 Task: Use the formula "IMPORTRANGE" in spreadsheet "Project portfolio".
Action: Mouse moved to (145, 87)
Screenshot: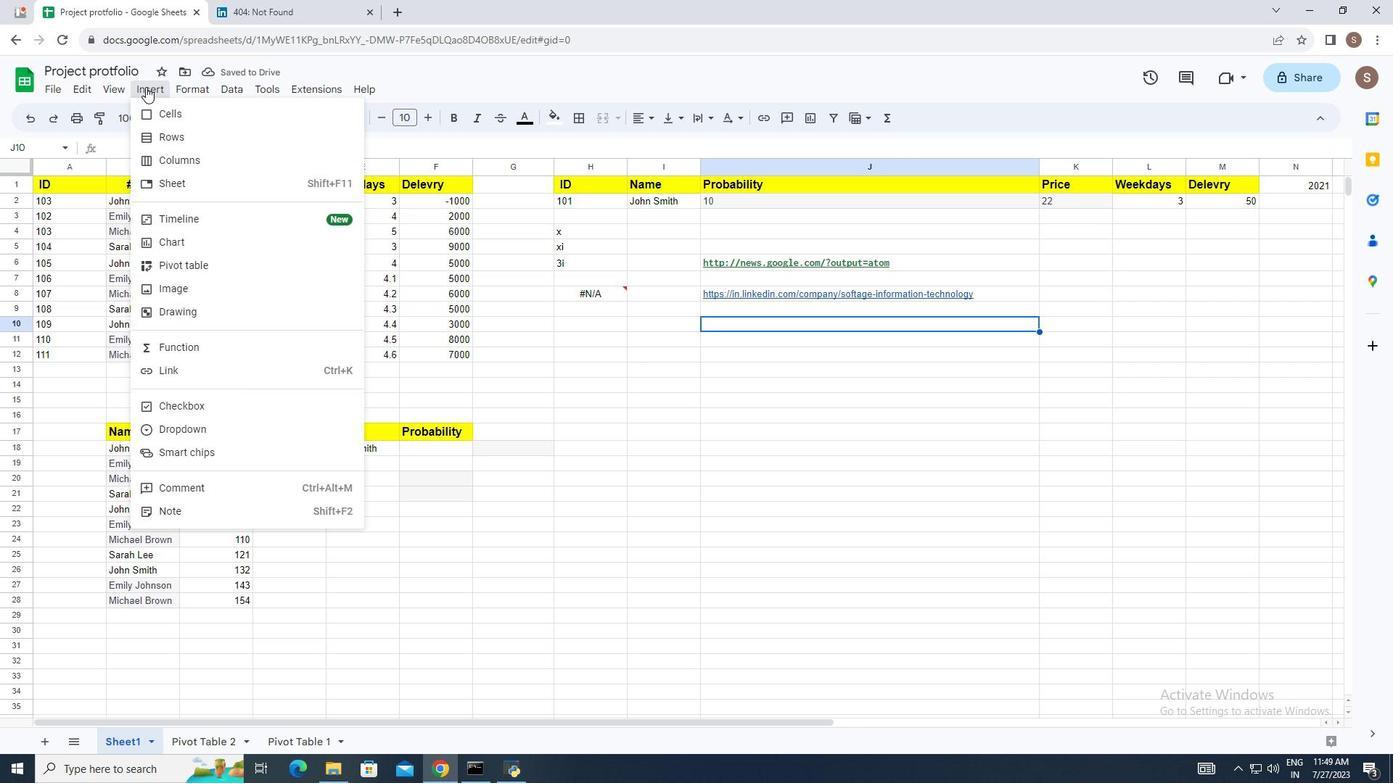 
Action: Mouse pressed left at (145, 87)
Screenshot: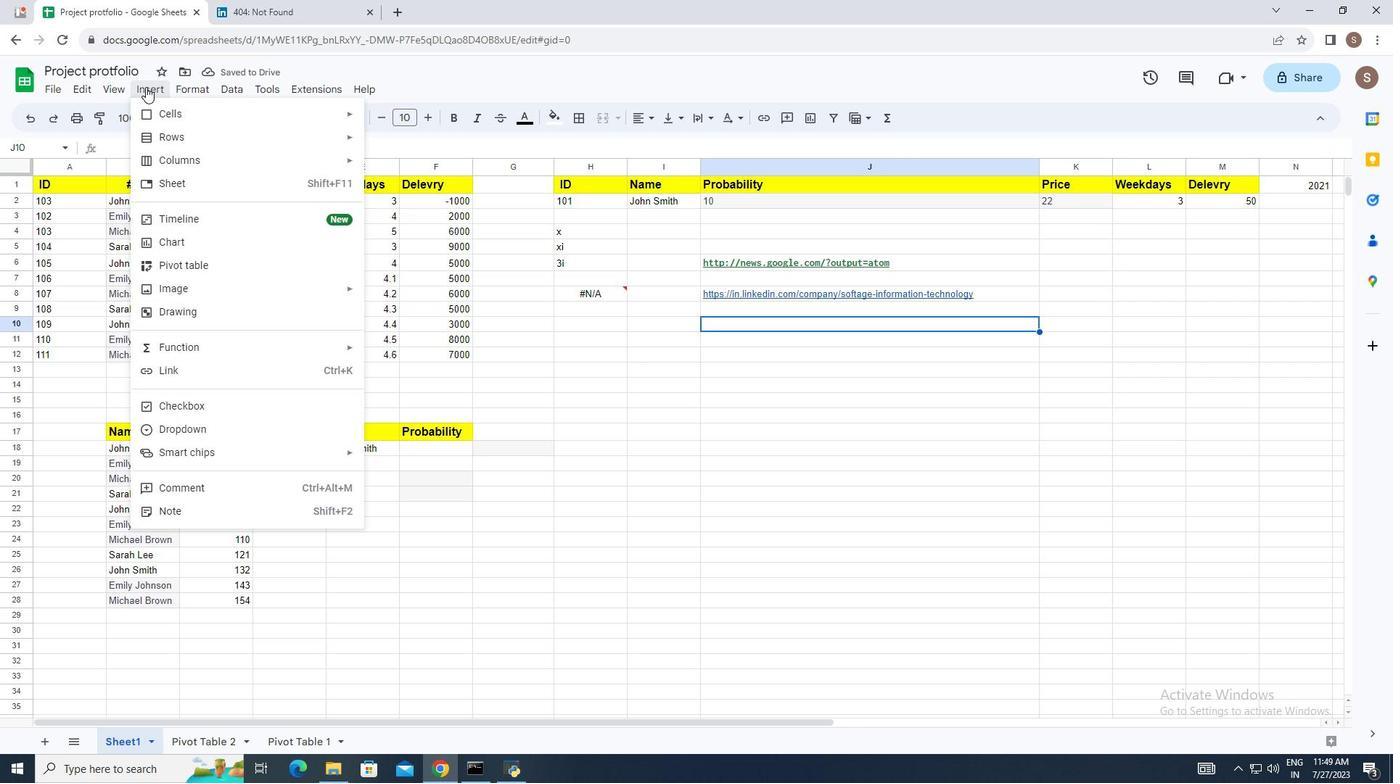 
Action: Mouse moved to (230, 342)
Screenshot: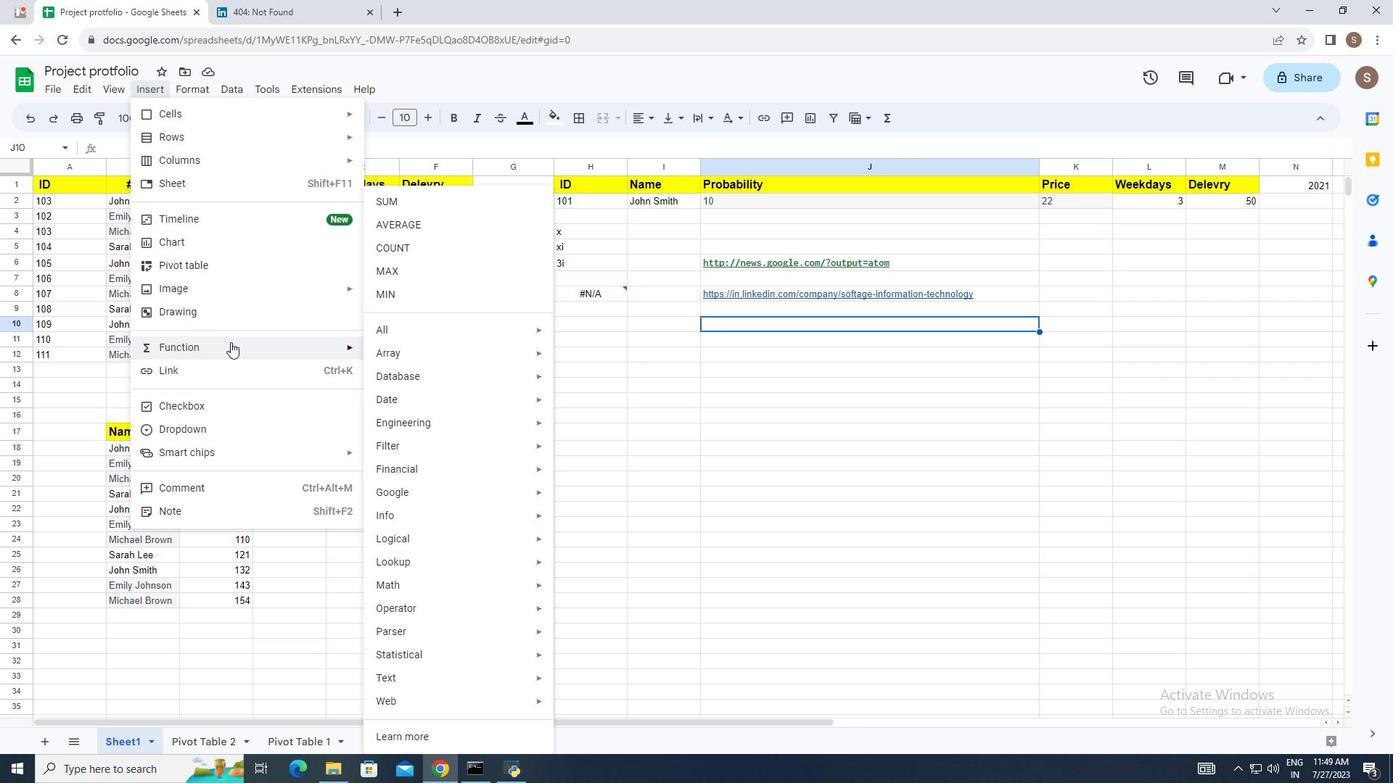 
Action: Mouse pressed left at (230, 342)
Screenshot: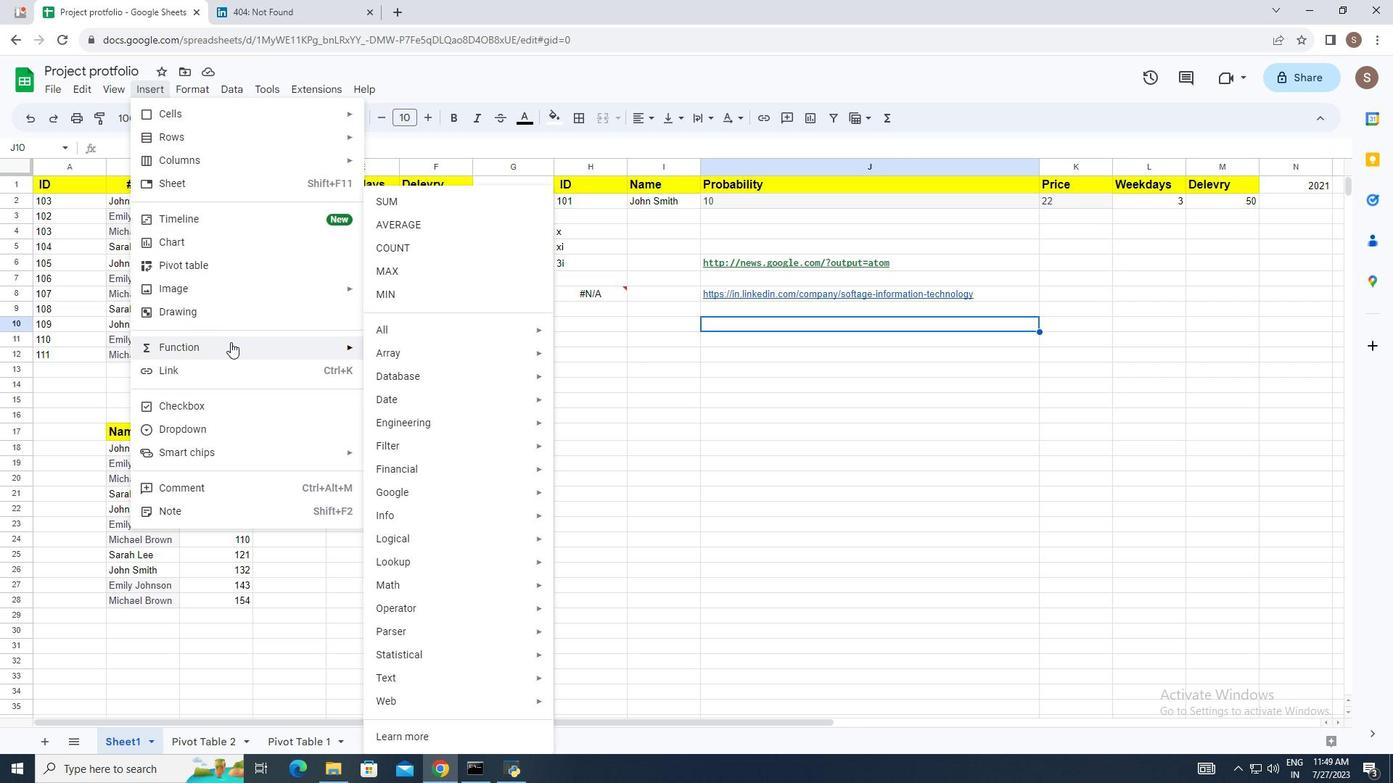 
Action: Mouse moved to (440, 330)
Screenshot: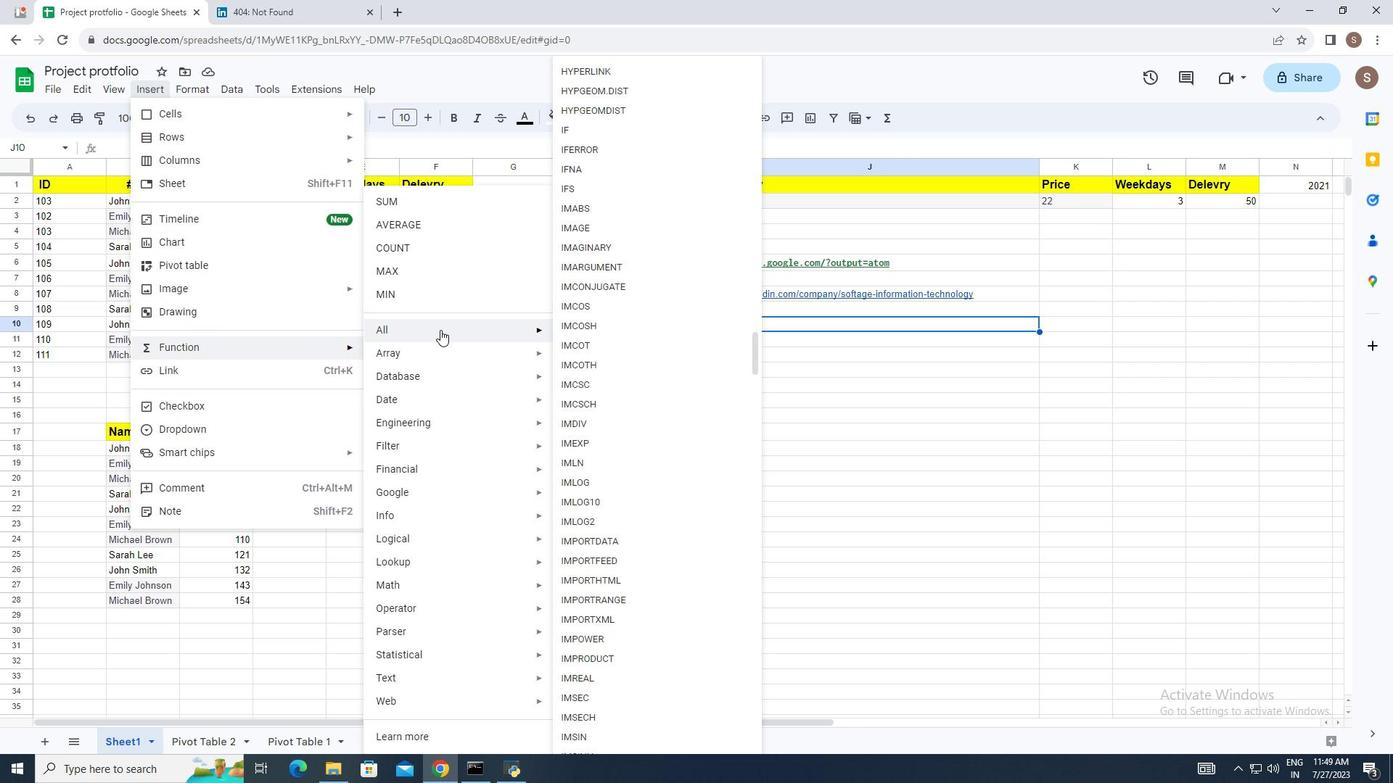 
Action: Mouse pressed left at (440, 330)
Screenshot: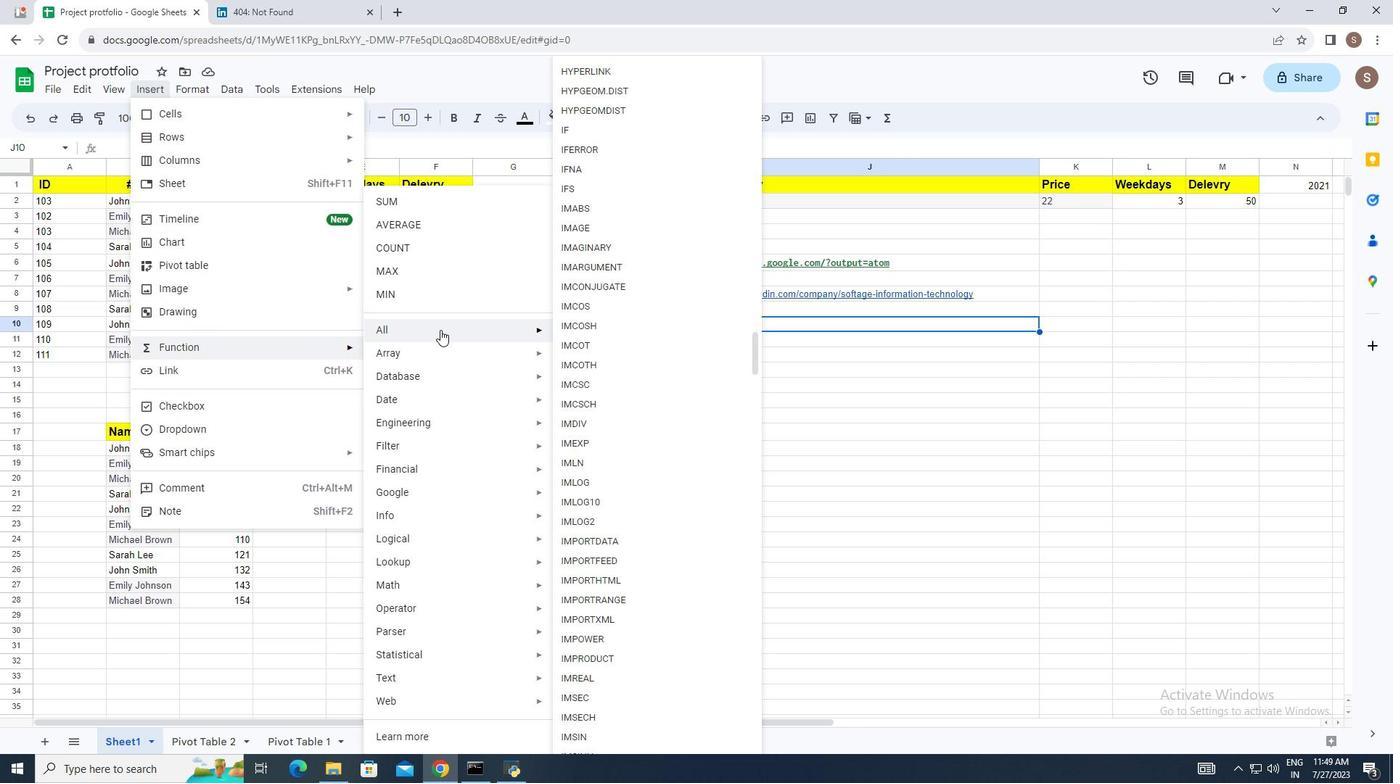 
Action: Mouse moved to (635, 598)
Screenshot: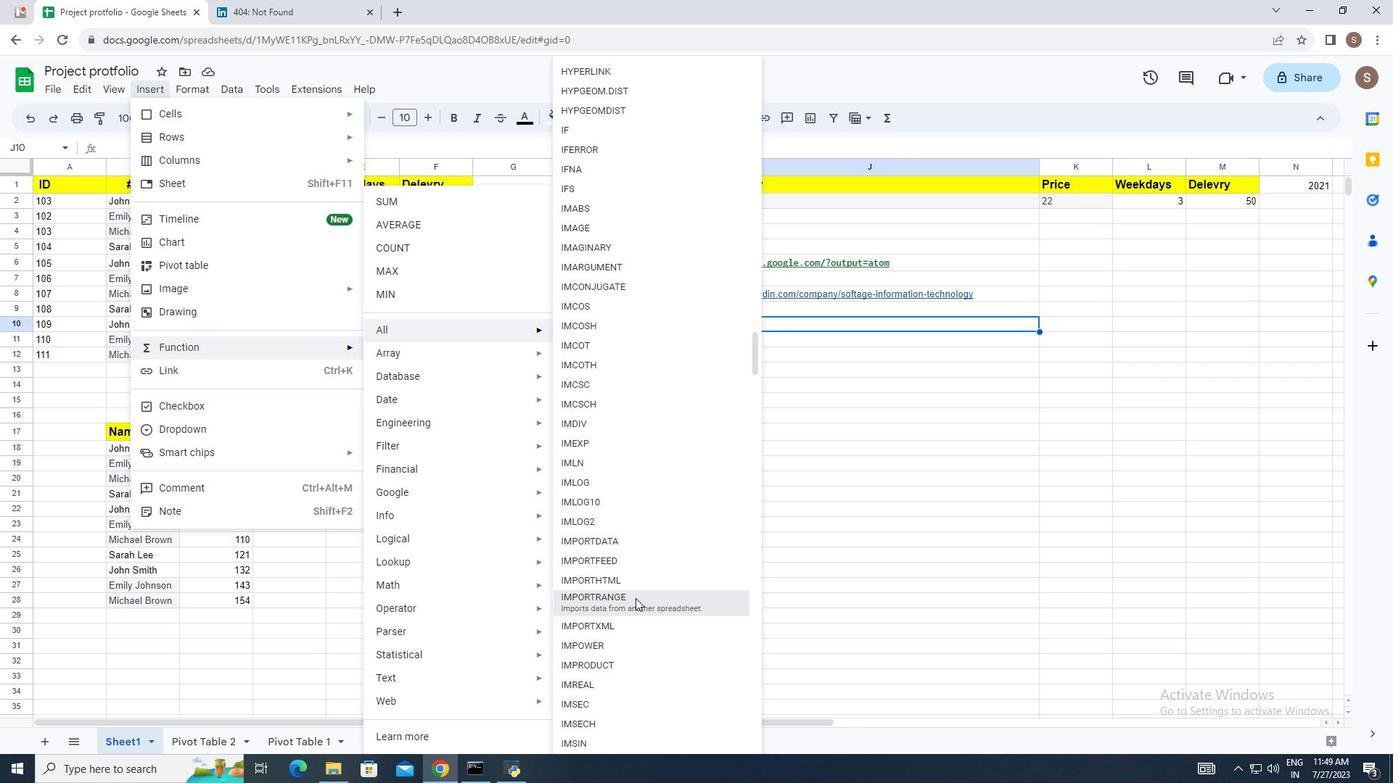 
Action: Mouse pressed left at (635, 598)
Screenshot: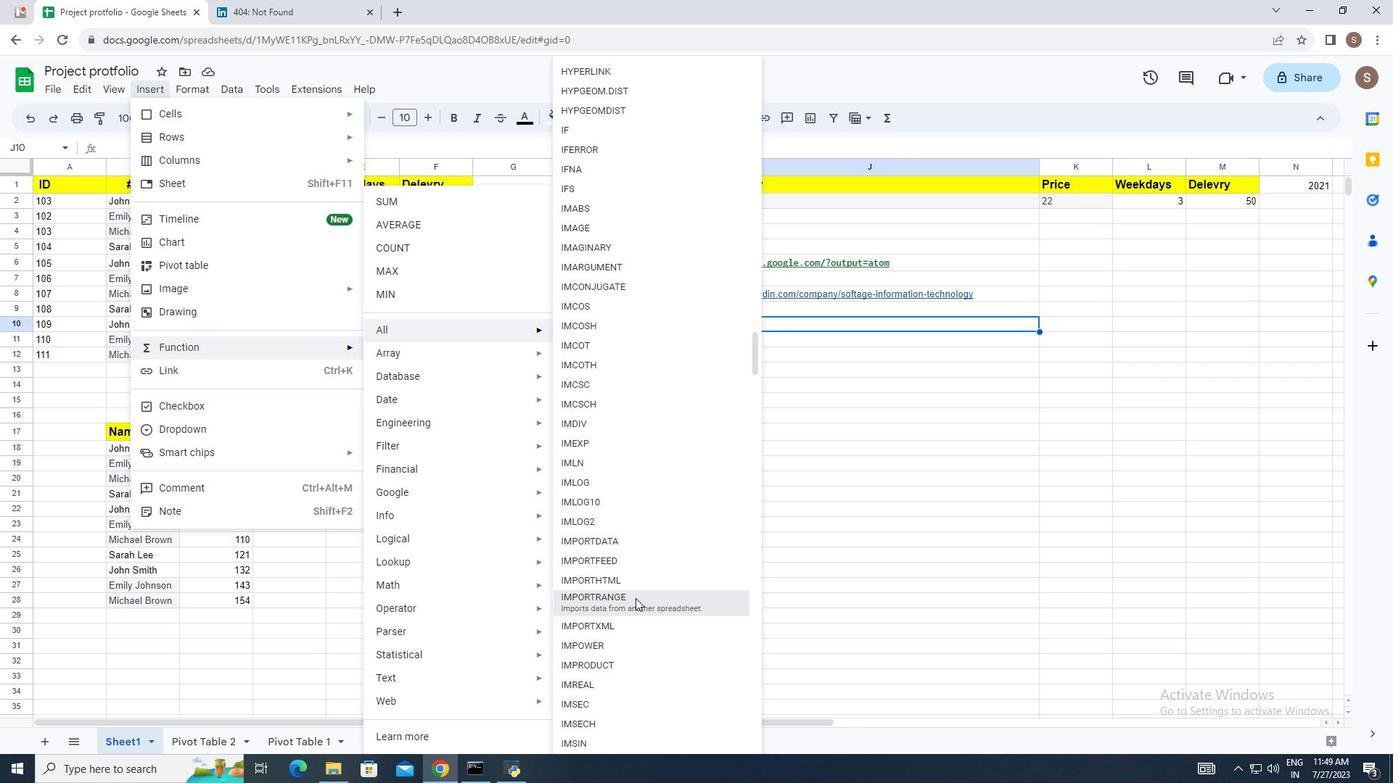 
Action: Mouse moved to (728, 546)
Screenshot: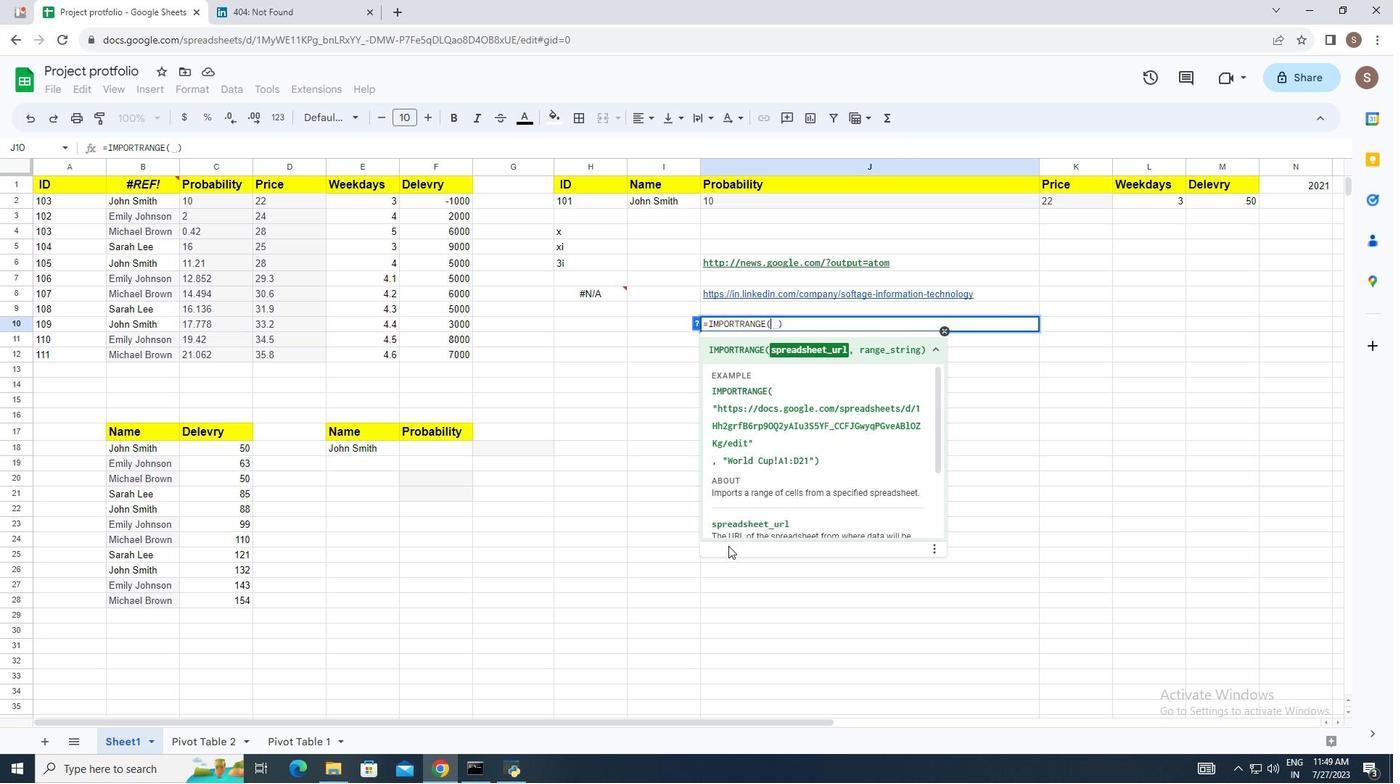 
Action: Key pressed ctrl+V
Screenshot: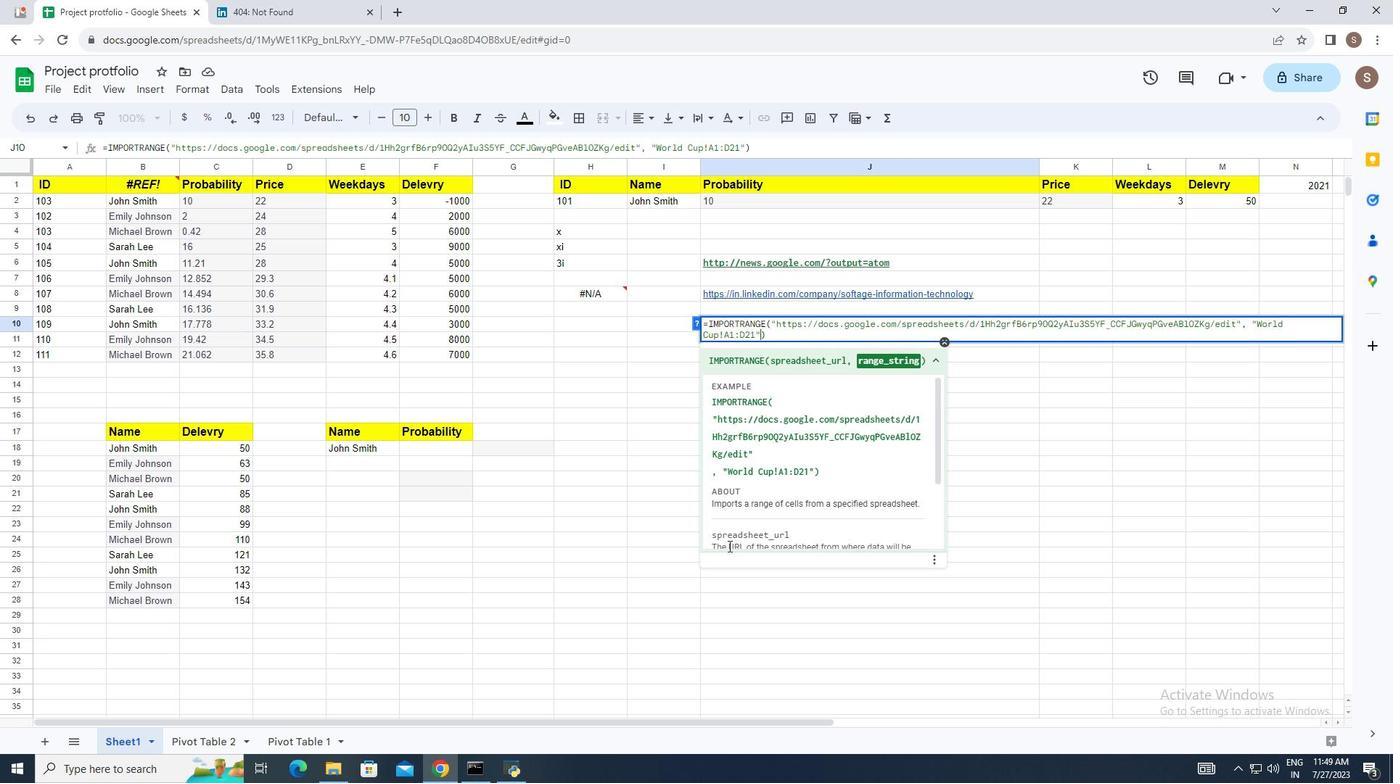 
Action: Mouse moved to (734, 552)
Screenshot: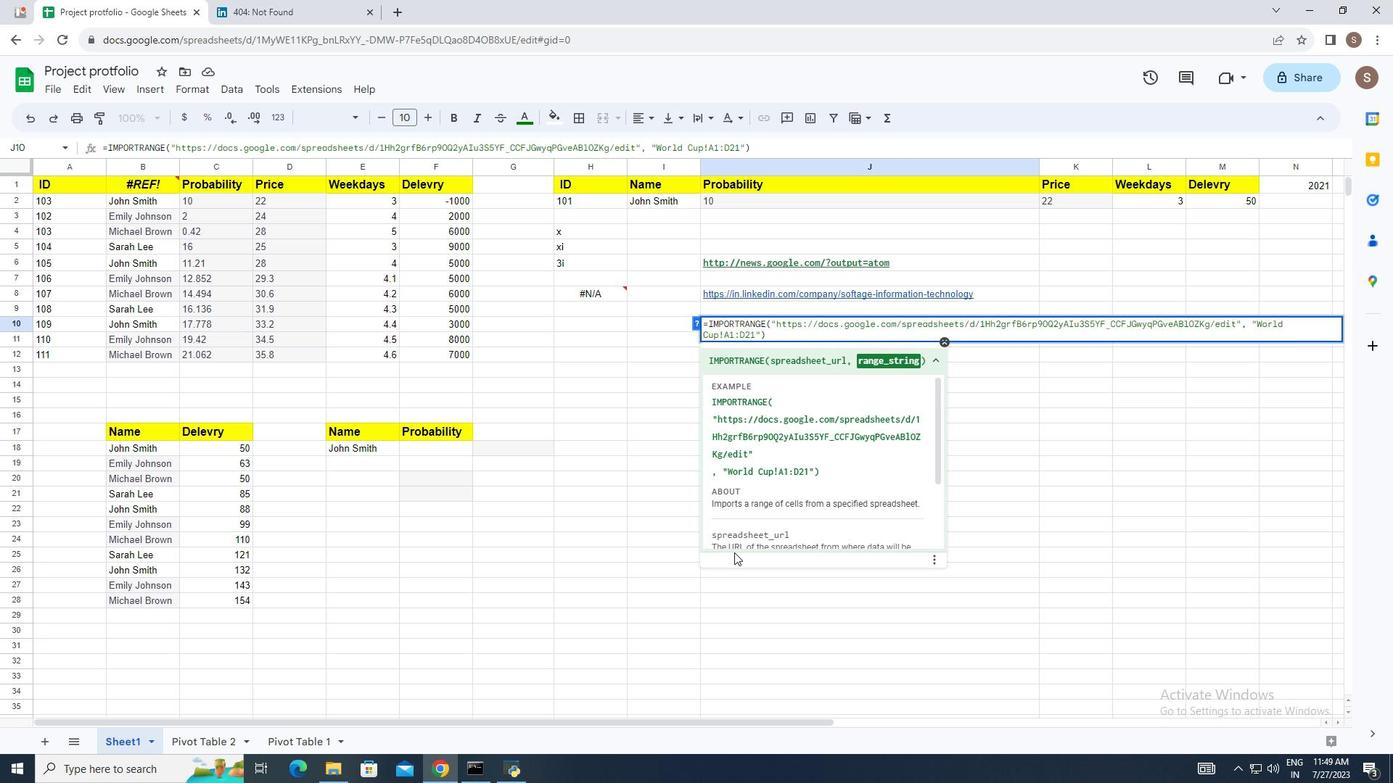 
Action: Key pressed <Key.enter>
Screenshot: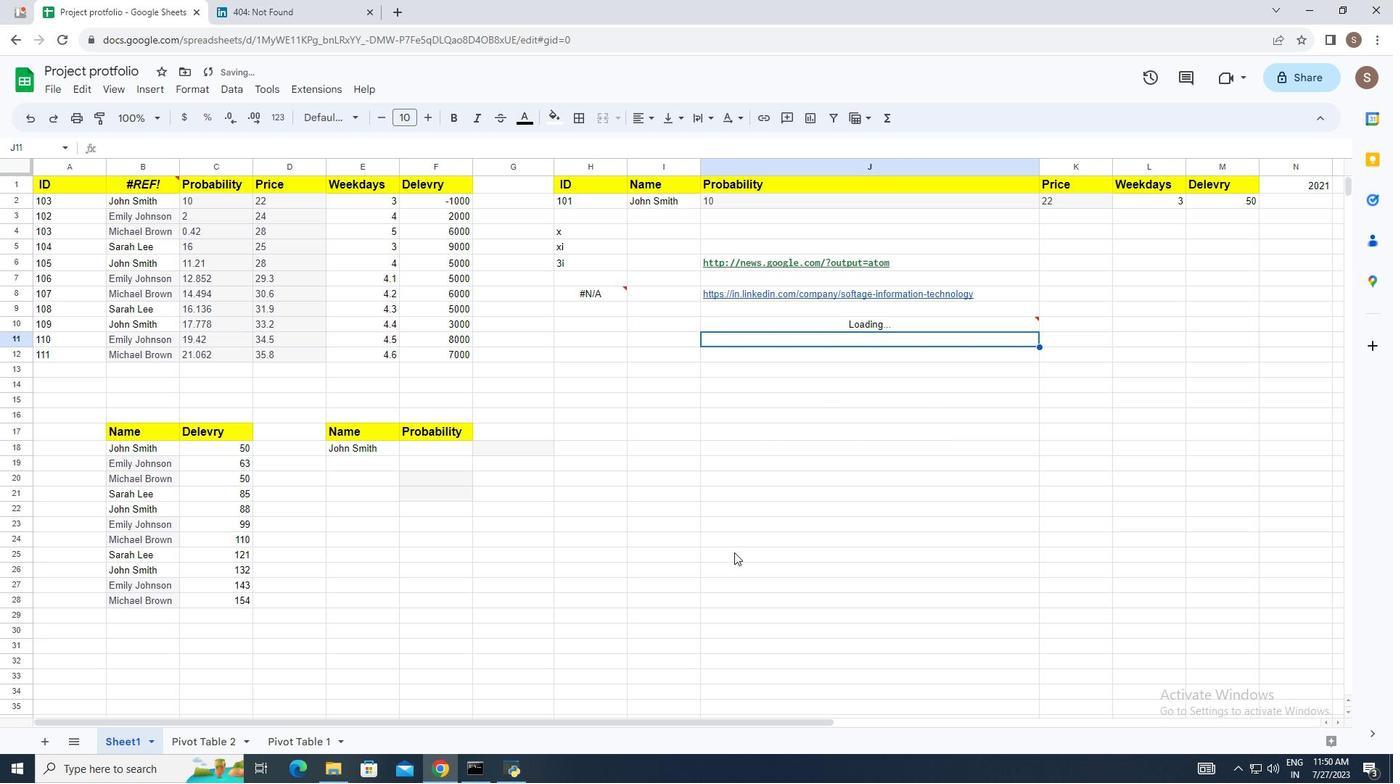 
Action: Mouse moved to (736, 552)
Screenshot: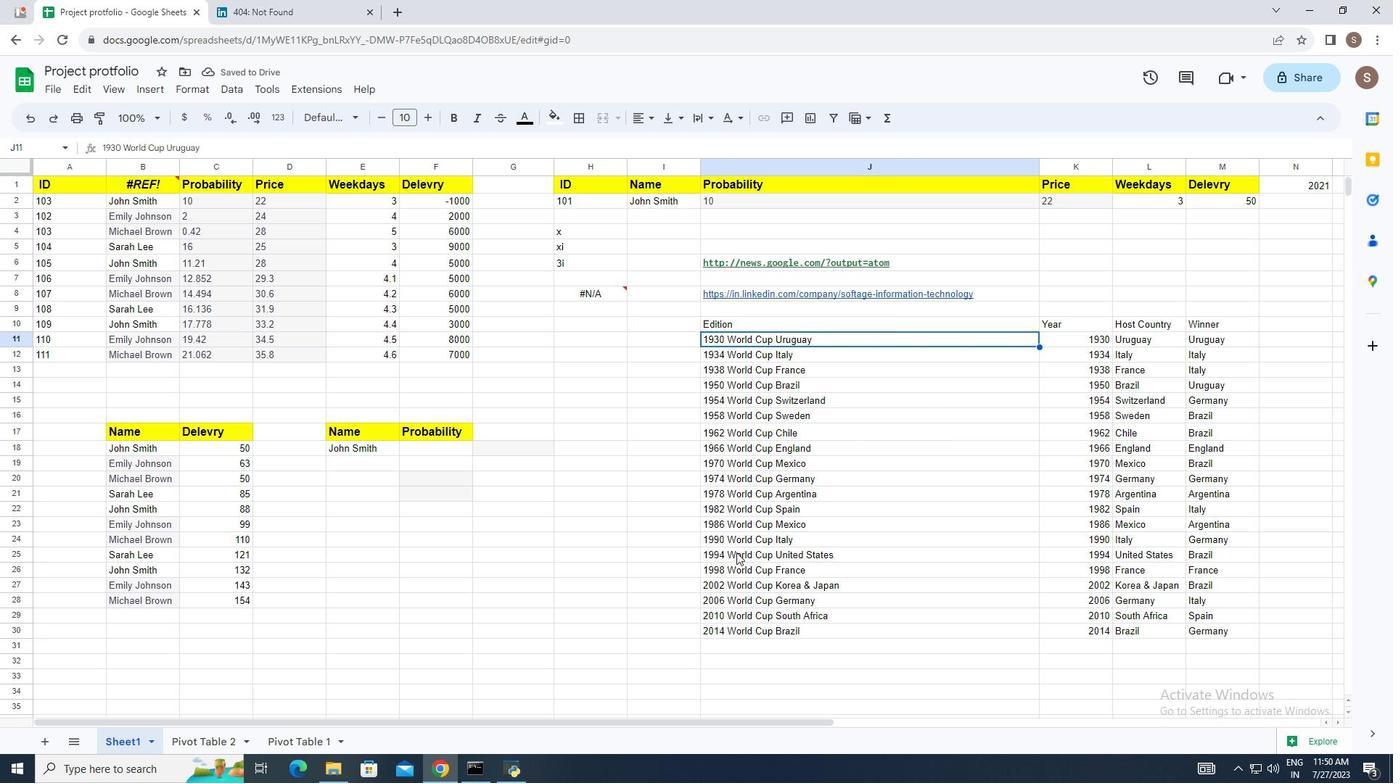 
